 Task: Add Apple And Kale Quinoa Salad to the cart.
Action: Mouse moved to (13, 78)
Screenshot: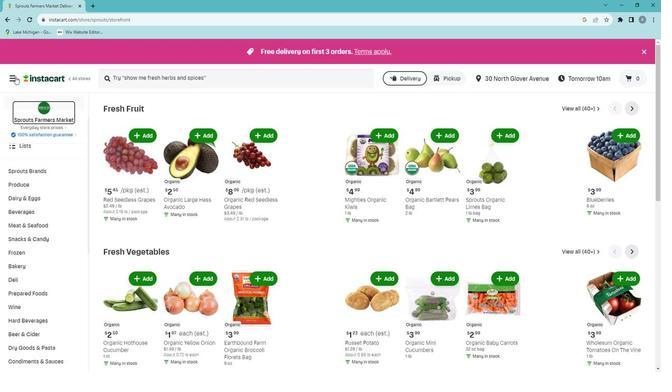 
Action: Mouse pressed left at (13, 78)
Screenshot: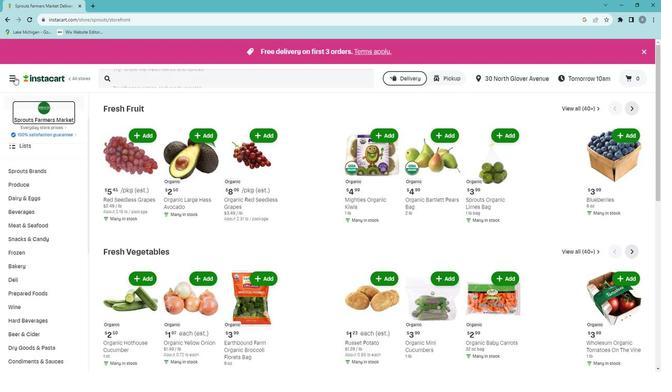 
Action: Mouse moved to (25, 194)
Screenshot: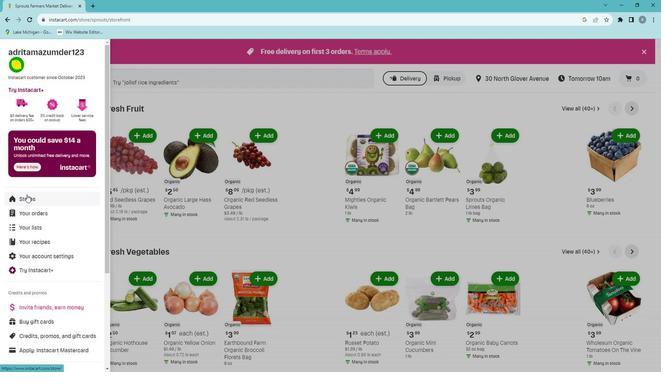 
Action: Mouse pressed left at (25, 194)
Screenshot: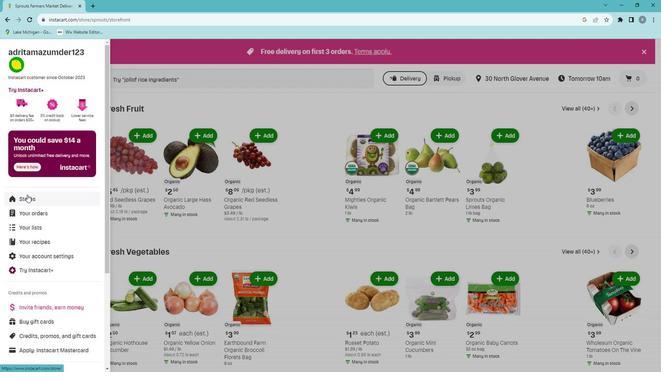
Action: Mouse moved to (153, 85)
Screenshot: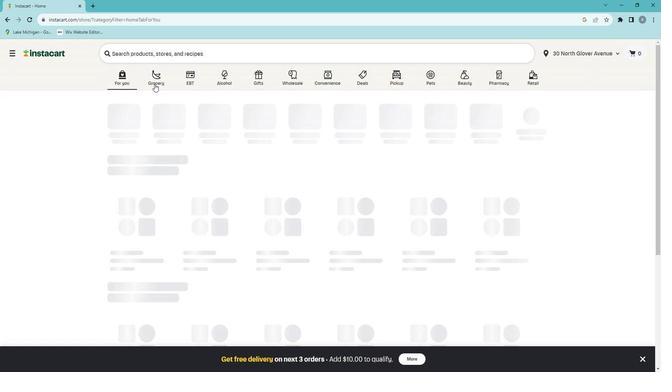
Action: Mouse pressed left at (153, 85)
Screenshot: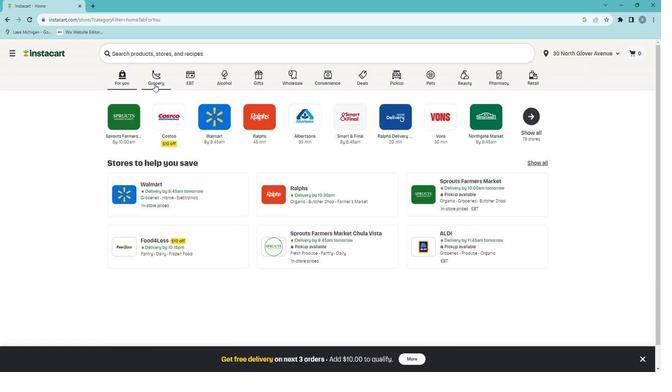 
Action: Mouse moved to (158, 205)
Screenshot: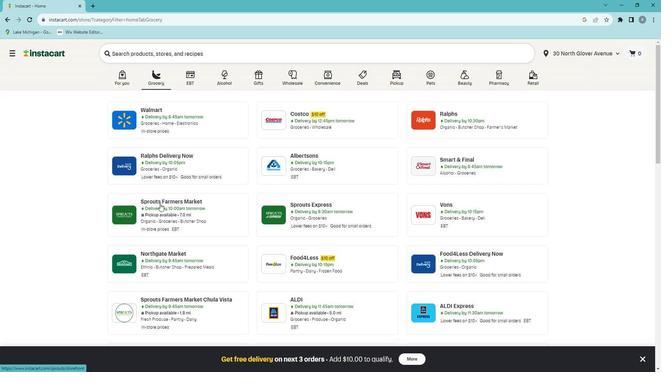 
Action: Mouse pressed left at (158, 205)
Screenshot: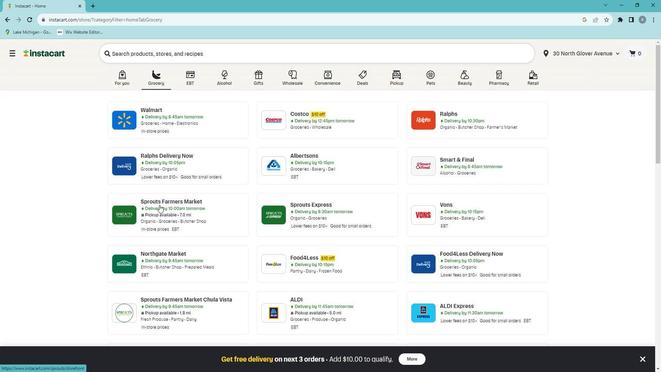 
Action: Mouse moved to (17, 331)
Screenshot: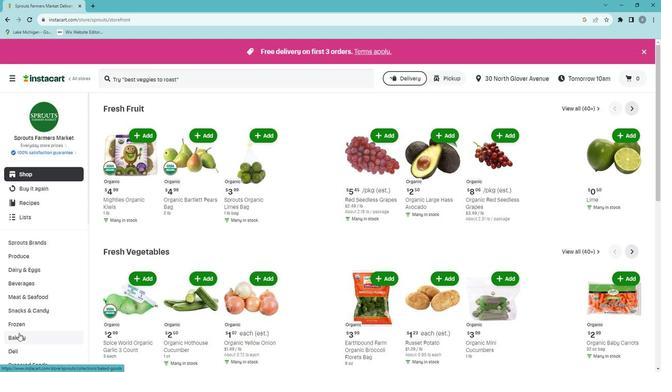 
Action: Mouse scrolled (17, 330) with delta (0, 0)
Screenshot: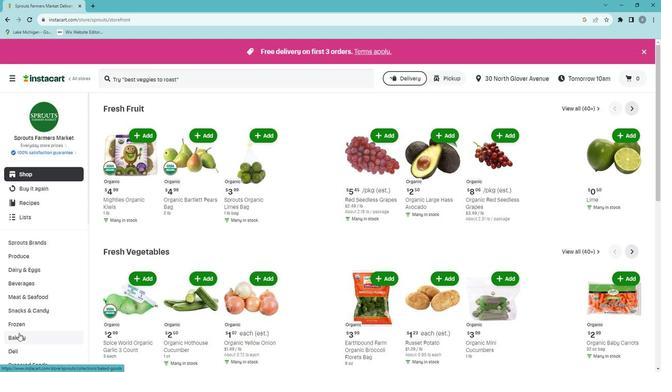 
Action: Mouse scrolled (17, 330) with delta (0, 0)
Screenshot: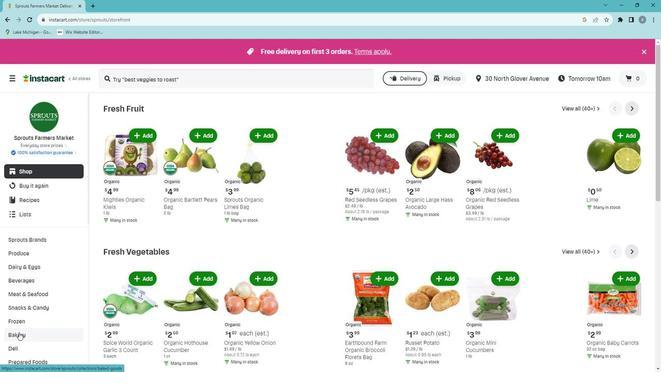 
Action: Mouse moved to (35, 296)
Screenshot: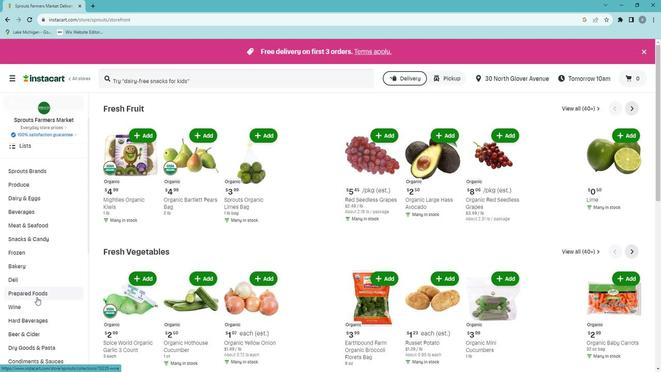 
Action: Mouse pressed left at (35, 296)
Screenshot: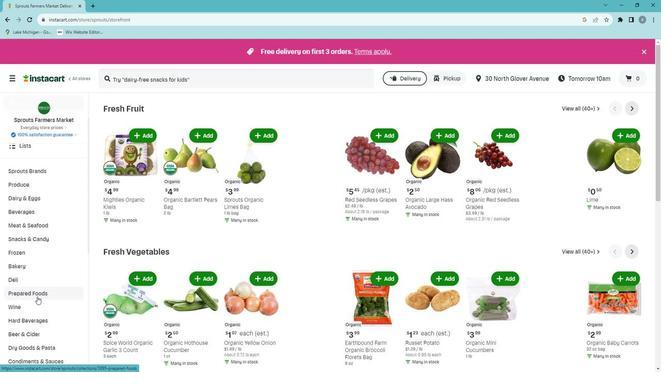 
Action: Mouse moved to (374, 126)
Screenshot: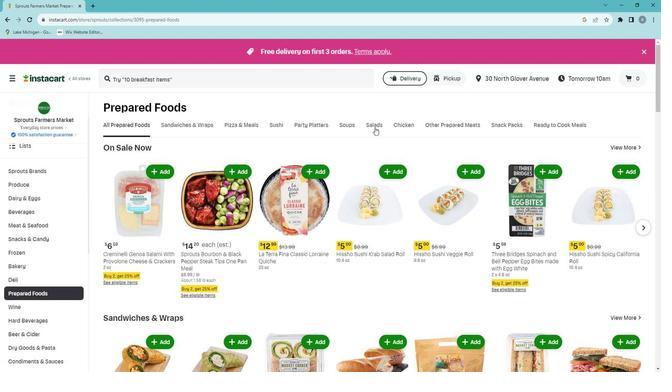 
Action: Mouse pressed left at (374, 126)
Screenshot: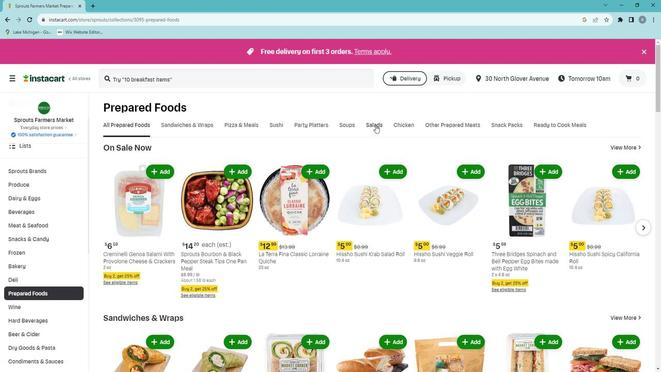 
Action: Mouse moved to (434, 160)
Screenshot: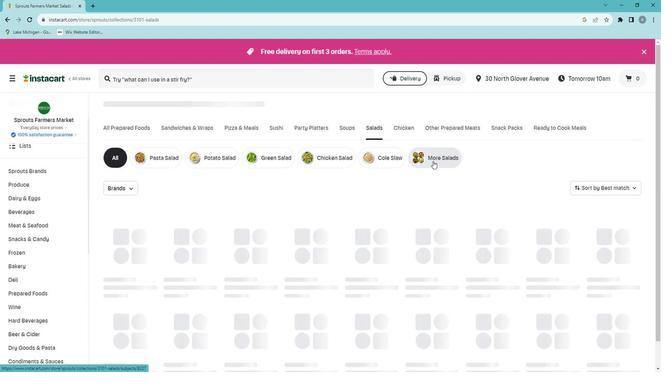 
Action: Mouse pressed left at (434, 160)
Screenshot: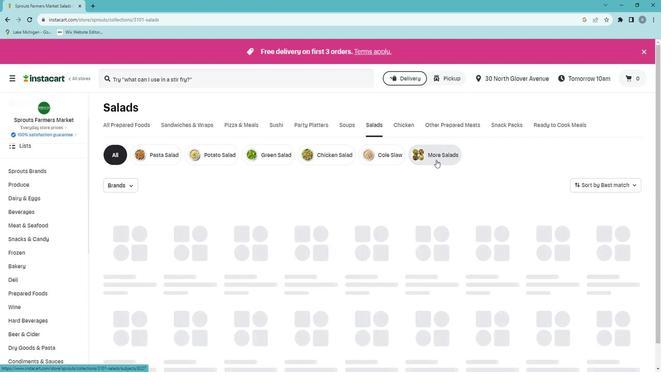
Action: Mouse moved to (444, 178)
Screenshot: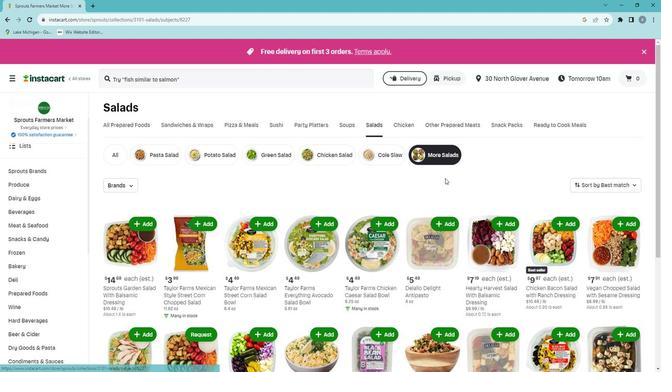 
Action: Mouse scrolled (444, 178) with delta (0, 0)
Screenshot: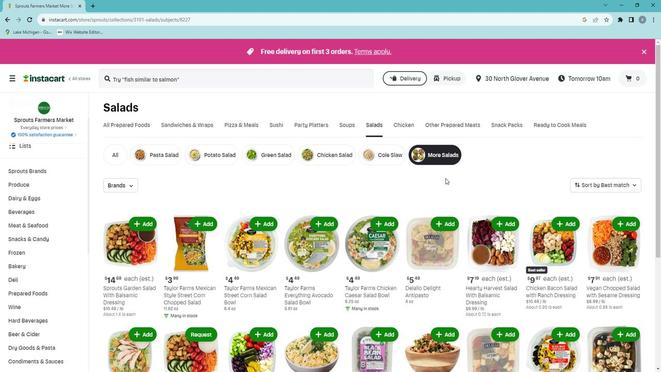 
Action: Mouse scrolled (444, 178) with delta (0, 0)
Screenshot: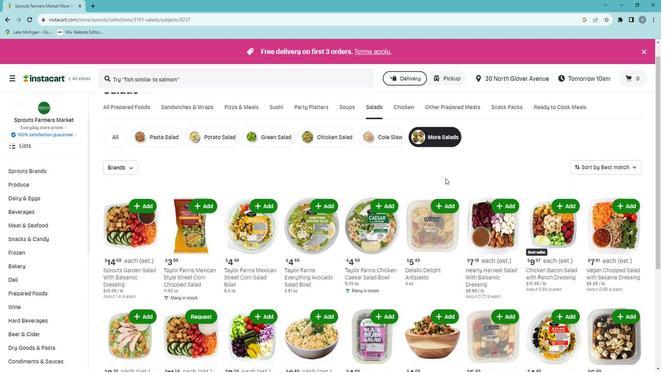 
Action: Mouse scrolled (444, 178) with delta (0, 0)
Screenshot: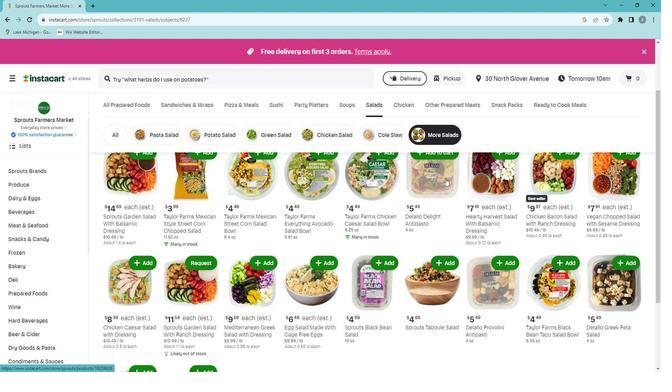 
Action: Mouse scrolled (444, 178) with delta (0, 0)
Screenshot: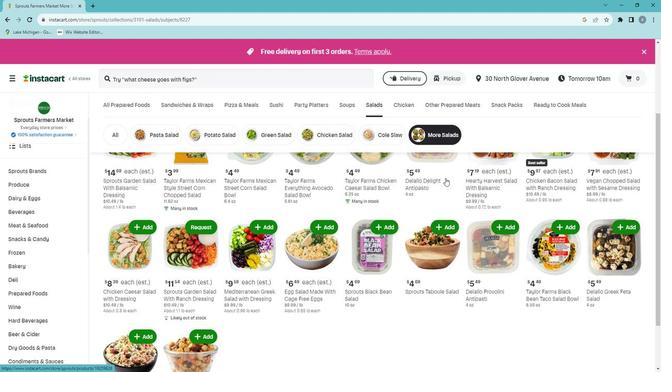
Action: Mouse scrolled (444, 178) with delta (0, 0)
Screenshot: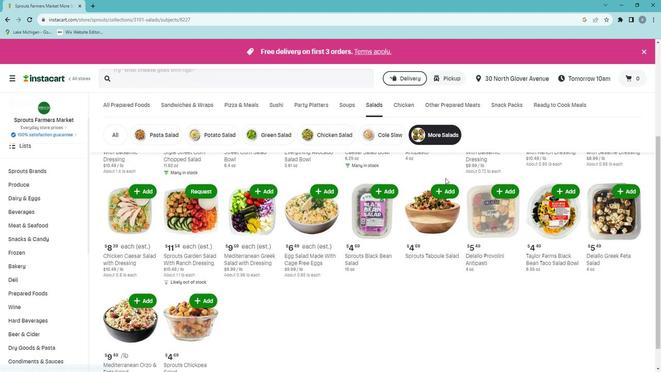 
Action: Mouse scrolled (444, 179) with delta (0, 0)
Screenshot: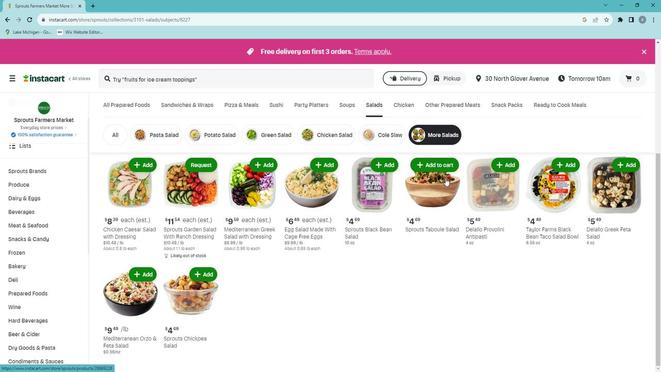 
Action: Mouse scrolled (444, 179) with delta (0, 0)
Screenshot: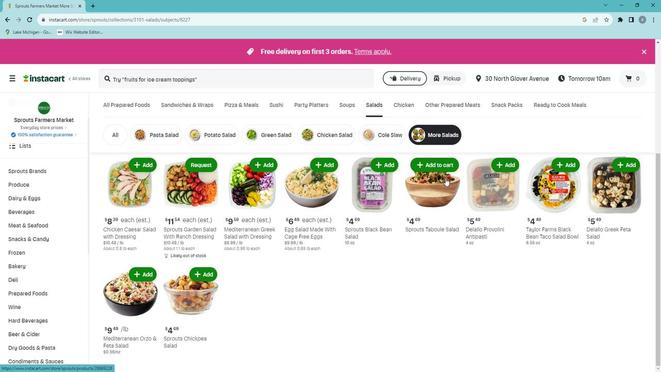 
Action: Mouse scrolled (444, 179) with delta (0, 0)
Screenshot: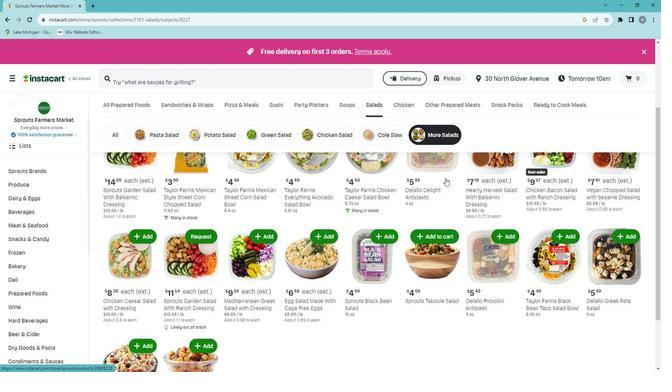 
Action: Mouse scrolled (444, 179) with delta (0, 0)
Screenshot: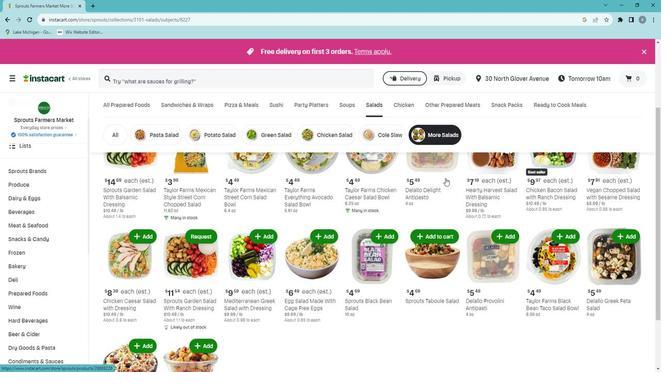 
Action: Mouse scrolled (444, 179) with delta (0, 0)
Screenshot: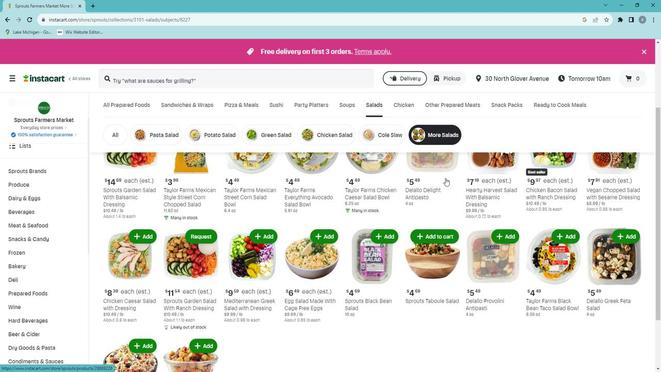 
Action: Mouse scrolled (444, 179) with delta (0, 0)
Screenshot: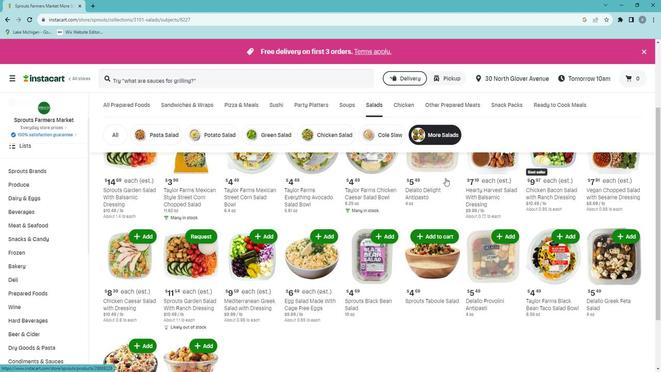 
Action: Mouse scrolled (444, 179) with delta (0, 0)
Screenshot: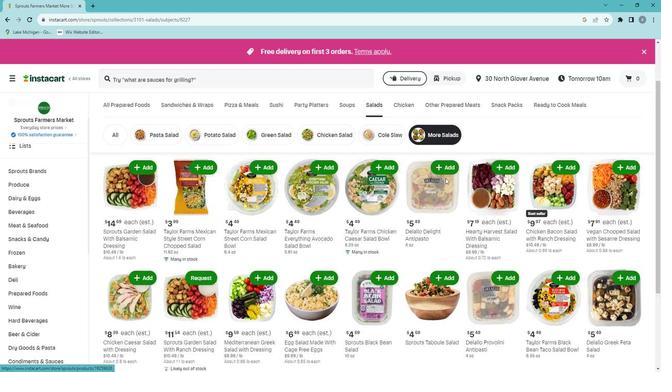 
Action: Mouse moved to (153, 84)
Screenshot: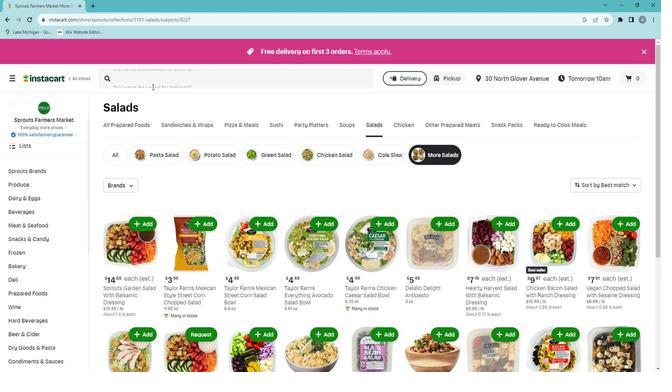 
Action: Mouse pressed left at (153, 84)
Screenshot: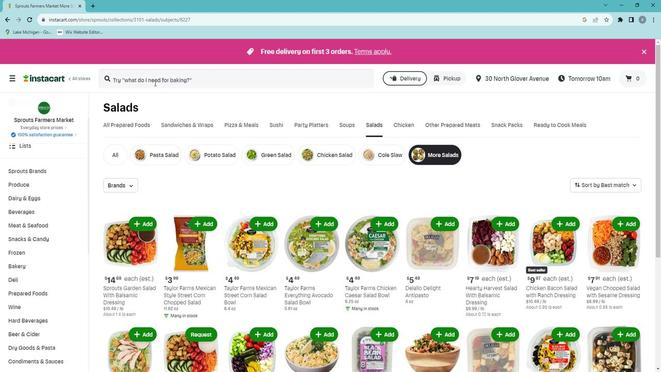 
Action: Mouse moved to (154, 82)
Screenshot: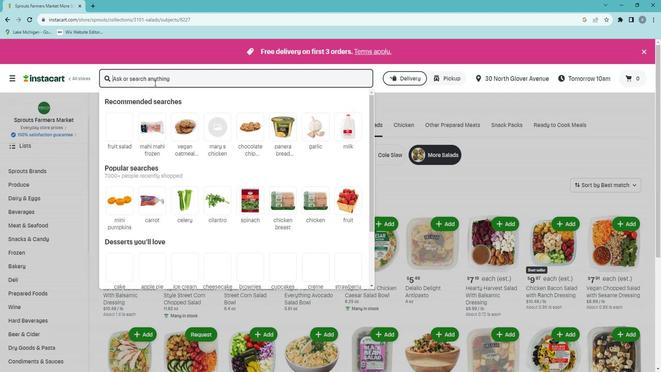 
Action: Key pressed <Key.shift>Apple<Key.space>and<Key.space>kalr<Key.backspace>e<Key.space><Key.shift>Quinoa<Key.space>salad<Key.enter>
Screenshot: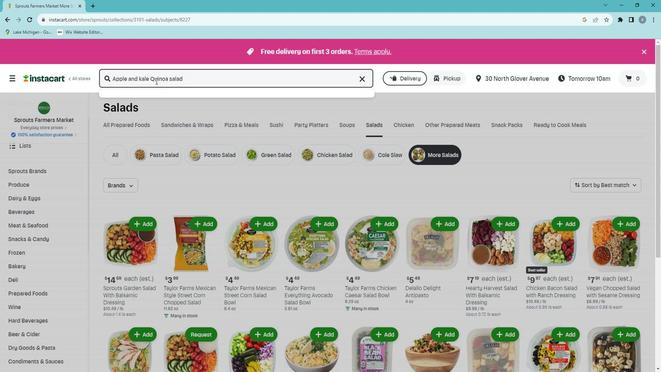 
Action: Mouse moved to (501, 155)
Screenshot: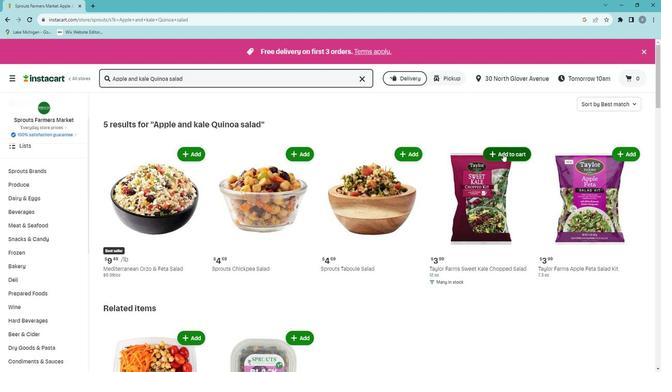 
Action: Mouse scrolled (501, 154) with delta (0, 0)
Screenshot: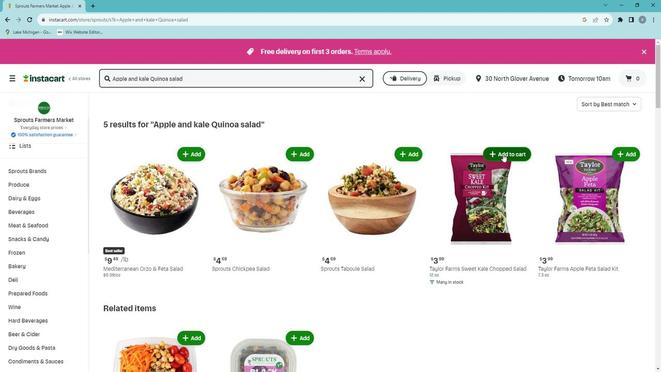 
Action: Mouse moved to (501, 155)
Screenshot: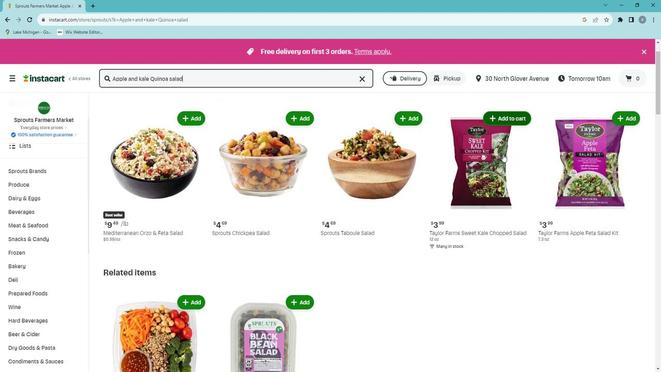 
Action: Mouse scrolled (501, 155) with delta (0, 0)
Screenshot: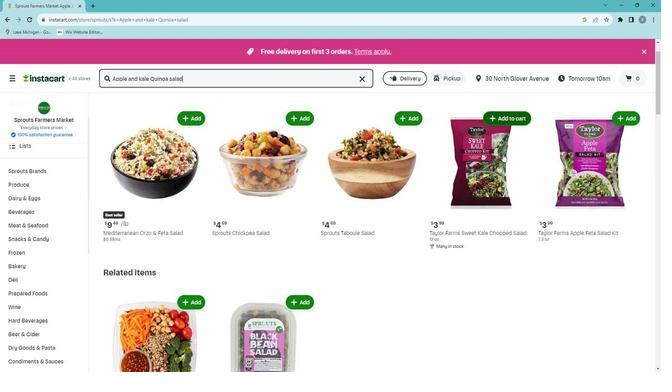 
Action: Mouse moved to (481, 153)
Screenshot: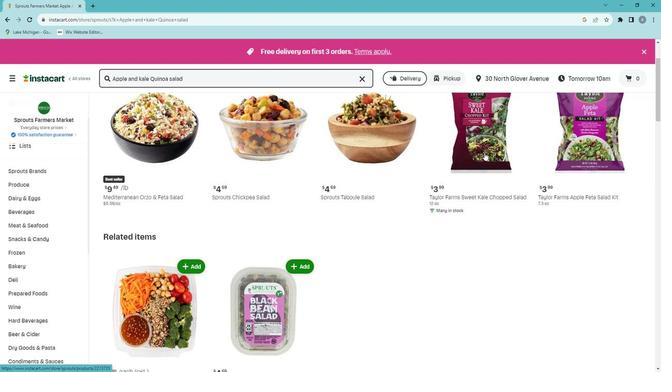 
Action: Mouse scrolled (481, 153) with delta (0, 0)
Screenshot: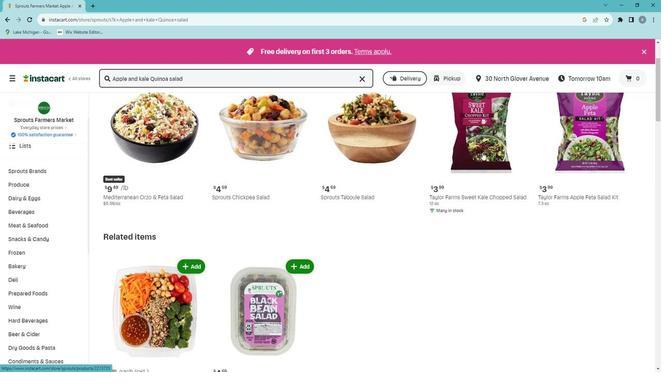 
Action: Mouse scrolled (481, 153) with delta (0, 0)
Screenshot: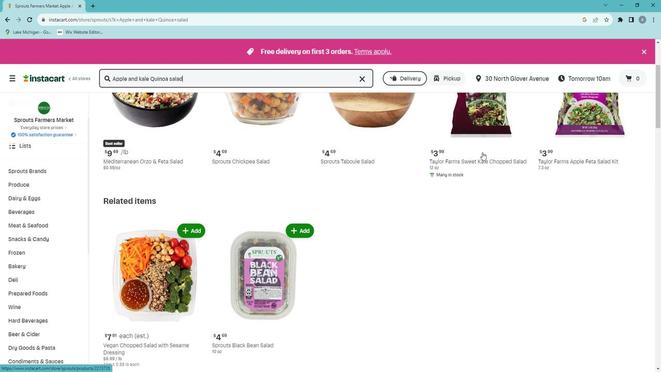 
Action: Mouse scrolled (481, 153) with delta (0, 0)
Screenshot: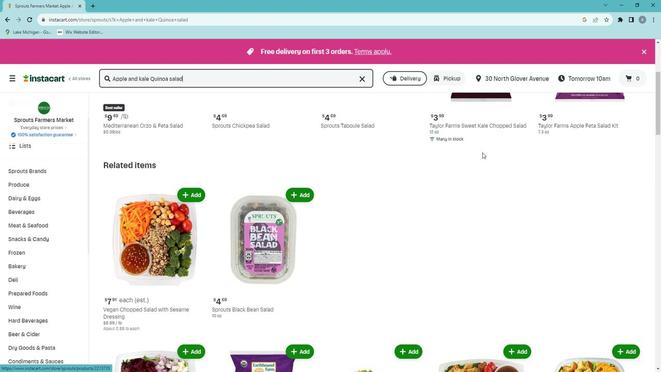 
Action: Mouse scrolled (481, 153) with delta (0, 0)
Screenshot: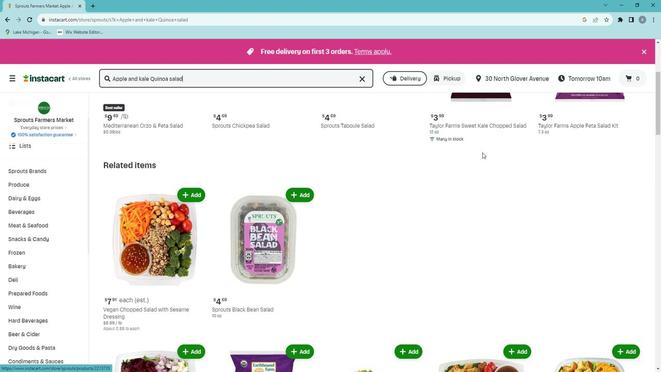 
Action: Mouse scrolled (481, 153) with delta (0, 0)
Screenshot: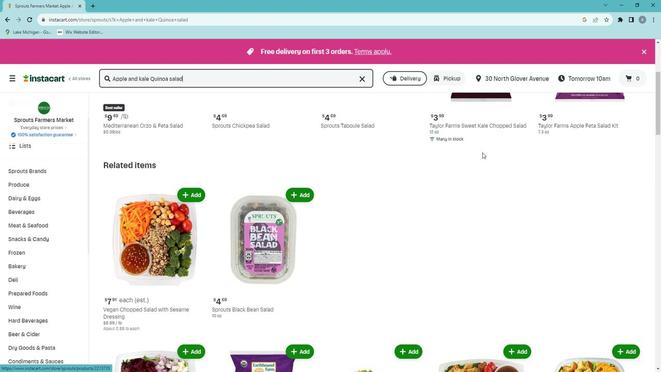 
Action: Mouse scrolled (481, 153) with delta (0, 0)
Screenshot: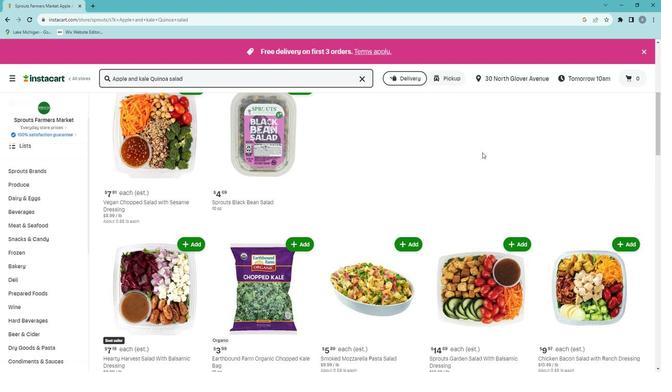 
Action: Mouse scrolled (481, 153) with delta (0, 0)
Screenshot: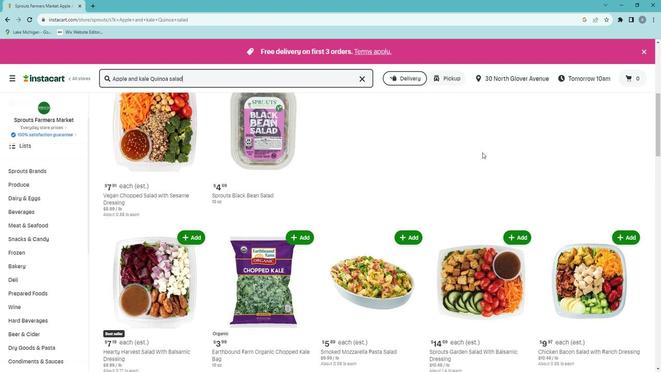 
Action: Mouse scrolled (481, 153) with delta (0, 0)
Screenshot: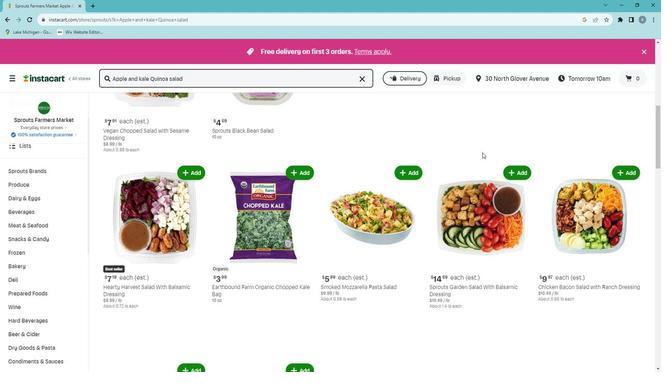 
Action: Mouse scrolled (481, 153) with delta (0, 0)
Screenshot: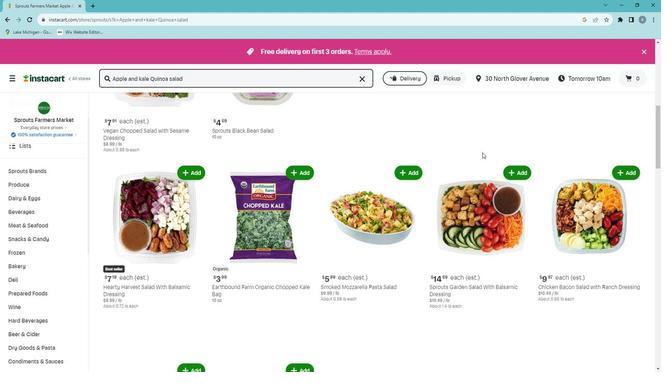 
Action: Mouse scrolled (481, 153) with delta (0, 0)
Screenshot: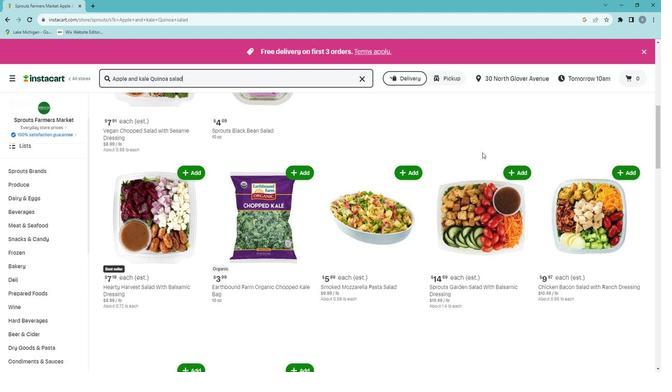 
Action: Mouse moved to (478, 153)
Screenshot: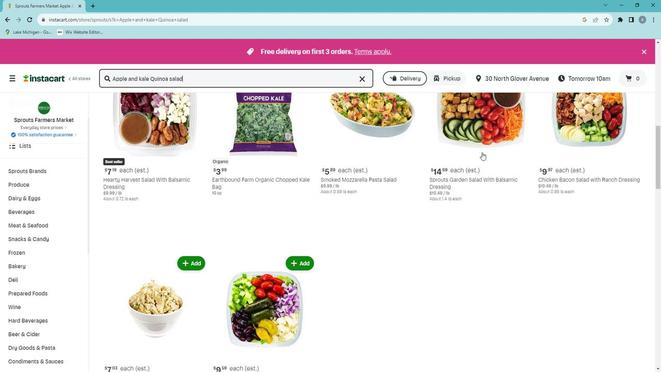 
Action: Mouse scrolled (478, 153) with delta (0, 0)
Screenshot: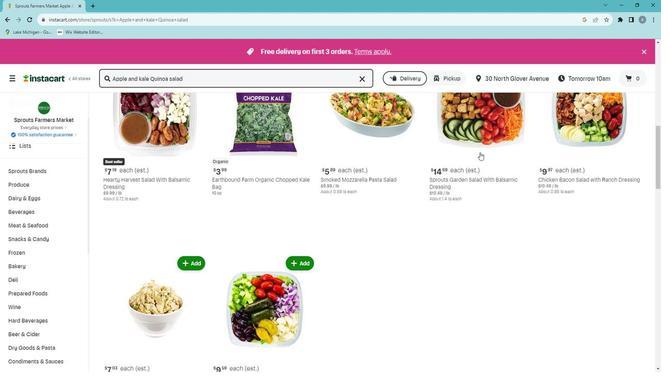 
Action: Mouse scrolled (478, 153) with delta (0, 0)
Screenshot: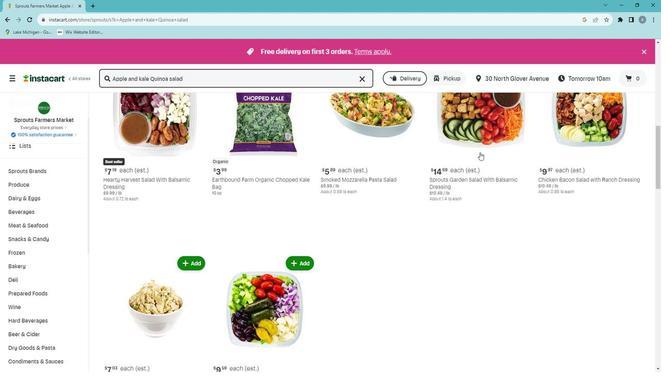 
Action: Mouse scrolled (478, 153) with delta (0, 0)
Screenshot: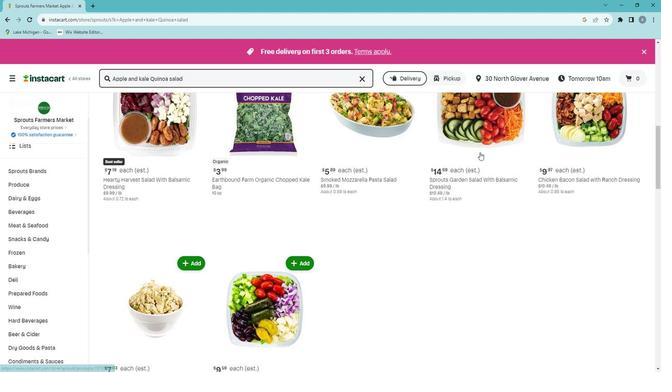 
Action: Mouse scrolled (478, 153) with delta (0, 0)
Screenshot: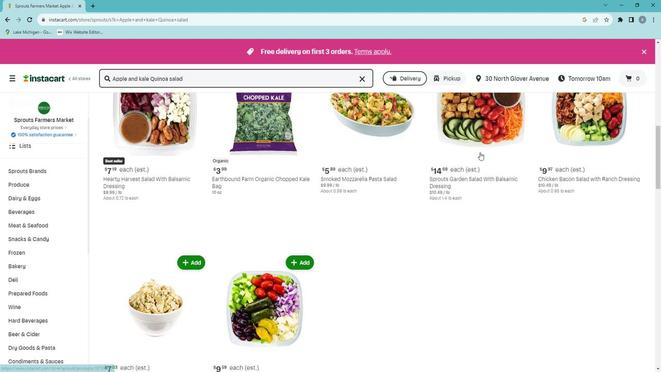 
Action: Mouse moved to (474, 153)
Screenshot: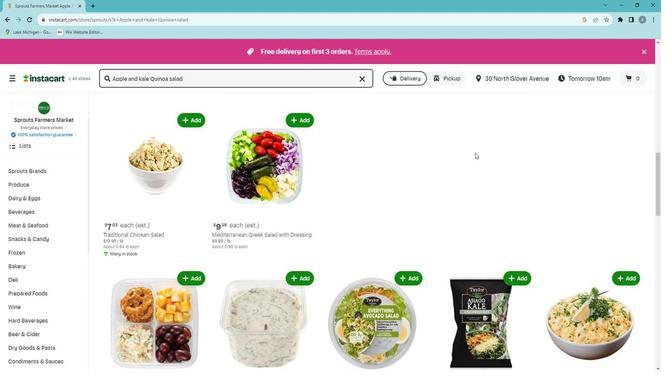 
Action: Mouse scrolled (474, 153) with delta (0, 0)
Screenshot: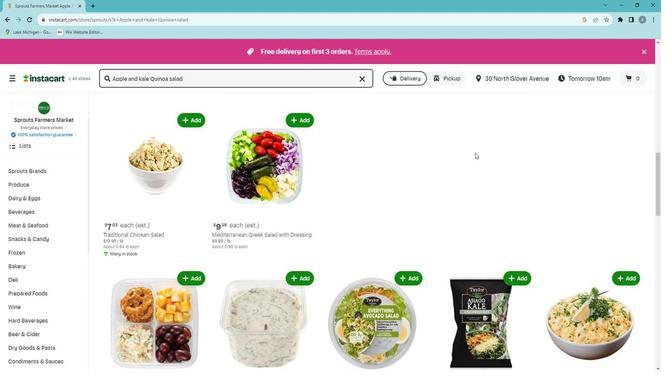 
Action: Mouse scrolled (474, 153) with delta (0, 0)
Screenshot: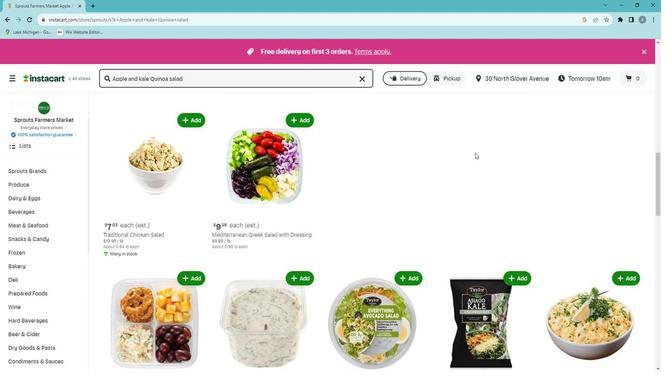 
Action: Mouse scrolled (474, 153) with delta (0, 0)
Screenshot: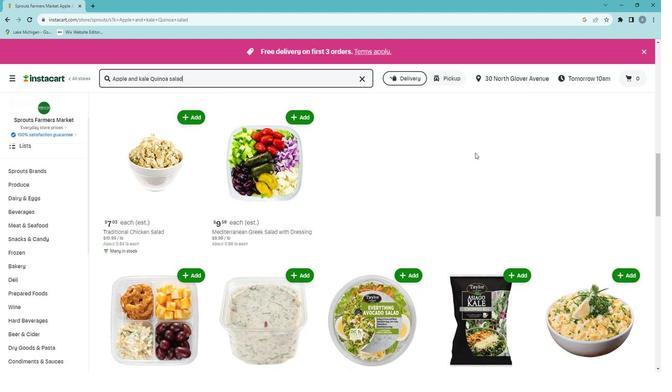 
Action: Mouse moved to (472, 154)
Screenshot: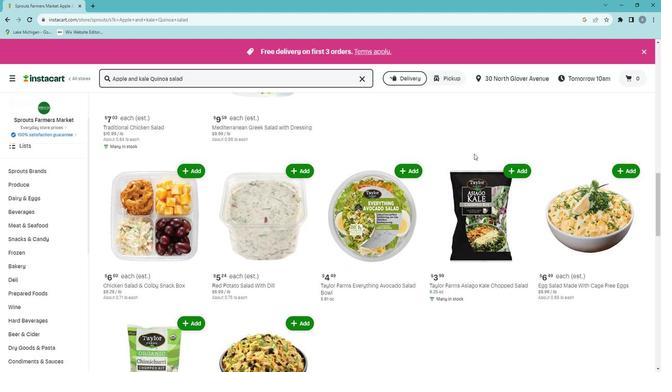
Action: Mouse scrolled (472, 154) with delta (0, 0)
Screenshot: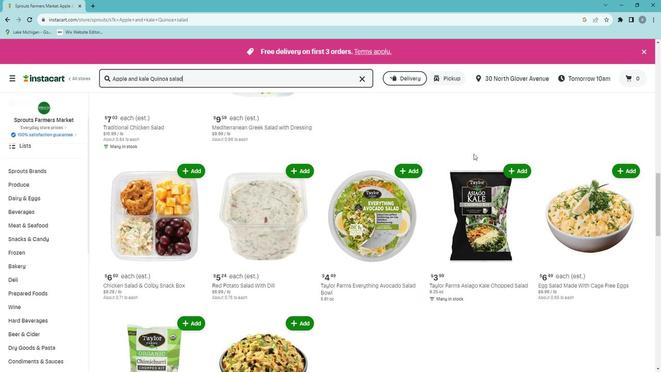 
Action: Mouse scrolled (472, 154) with delta (0, 0)
Screenshot: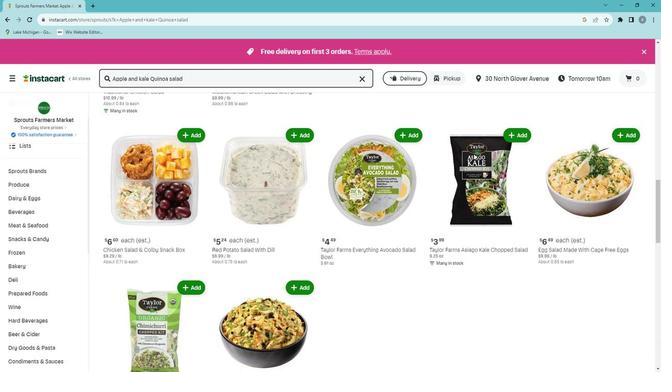 
Action: Mouse scrolled (472, 154) with delta (0, 0)
Screenshot: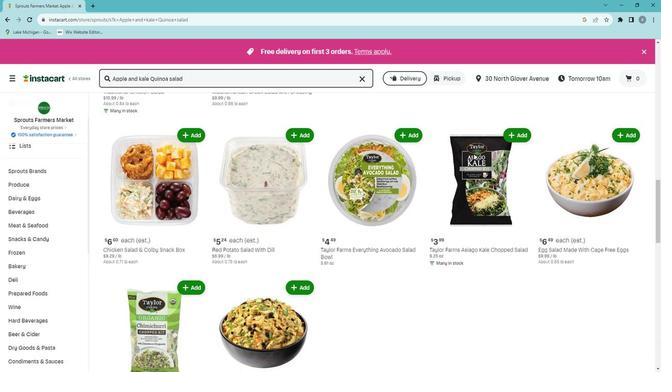 
Action: Mouse scrolled (472, 154) with delta (0, 0)
Screenshot: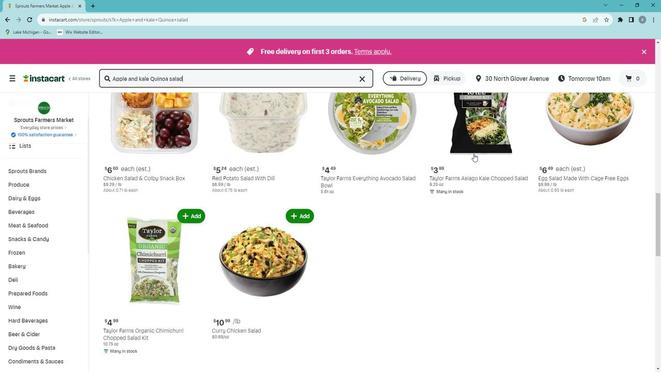 
Action: Mouse scrolled (472, 154) with delta (0, 0)
Screenshot: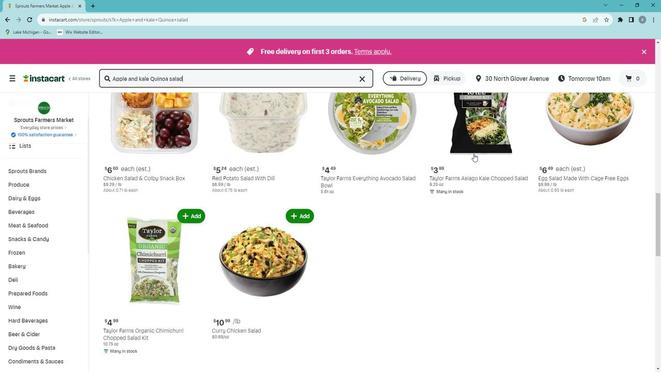
Action: Mouse scrolled (472, 154) with delta (0, 0)
Screenshot: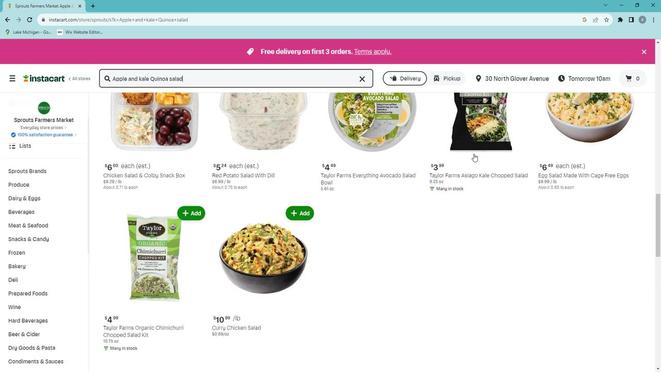 
Action: Mouse scrolled (472, 154) with delta (0, 0)
Screenshot: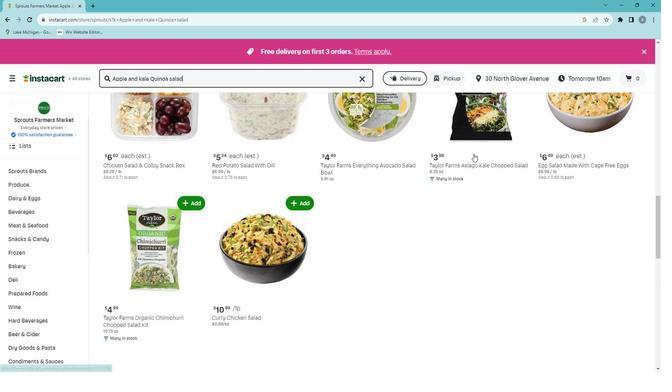 
Action: Mouse scrolled (472, 154) with delta (0, 0)
Screenshot: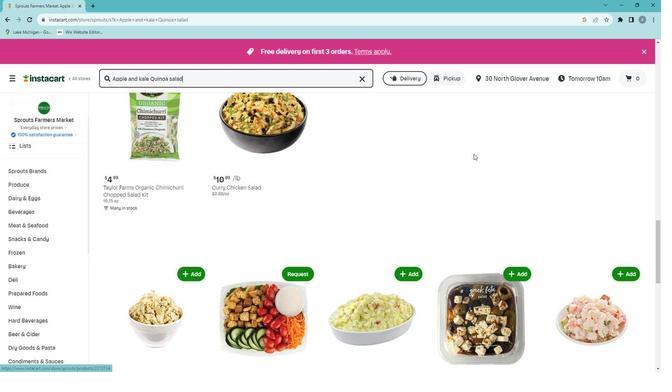 
Action: Mouse scrolled (472, 154) with delta (0, 0)
Screenshot: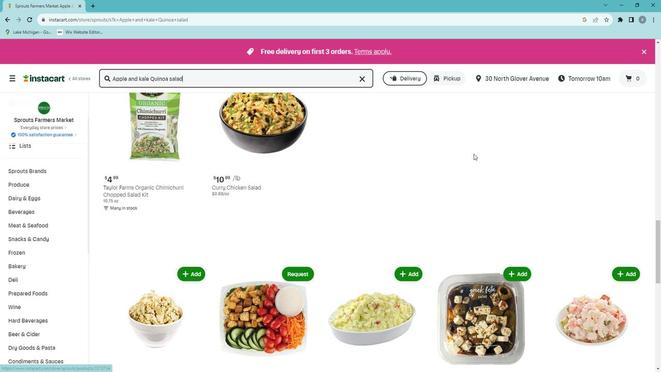 
Action: Mouse scrolled (472, 154) with delta (0, 0)
Screenshot: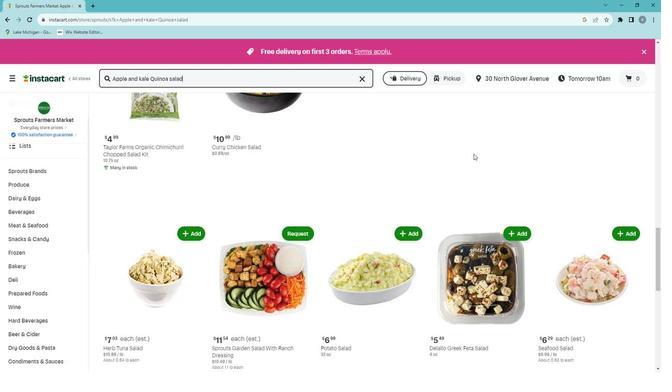 
Action: Mouse moved to (469, 155)
Screenshot: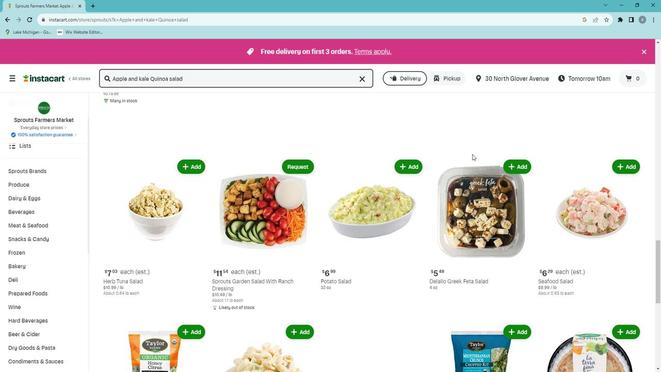 
Action: Mouse scrolled (469, 155) with delta (0, 0)
Screenshot: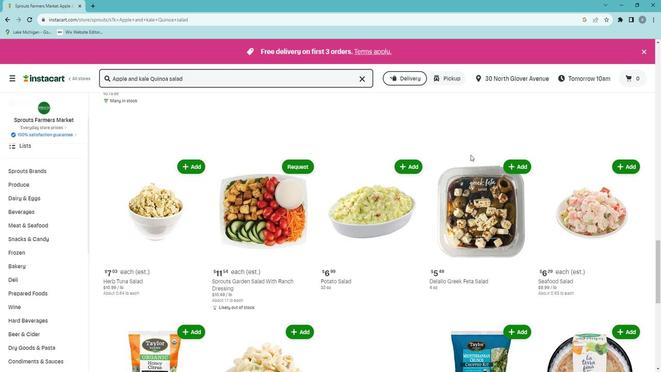 
Action: Mouse scrolled (469, 155) with delta (0, 0)
Screenshot: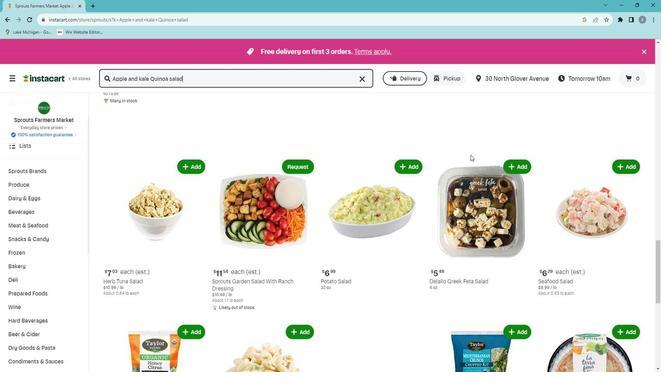 
Action: Mouse scrolled (469, 155) with delta (0, 0)
Screenshot: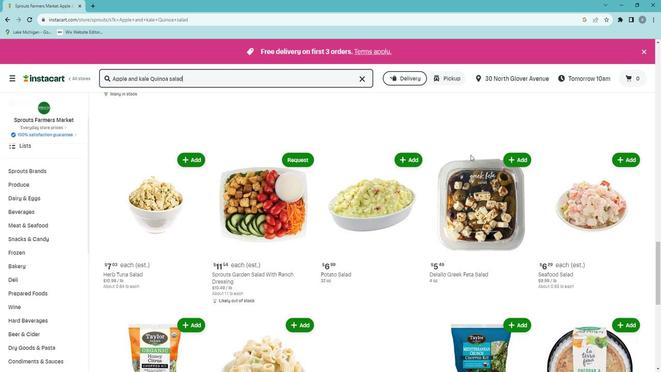 
Action: Mouse scrolled (469, 155) with delta (0, 0)
Screenshot: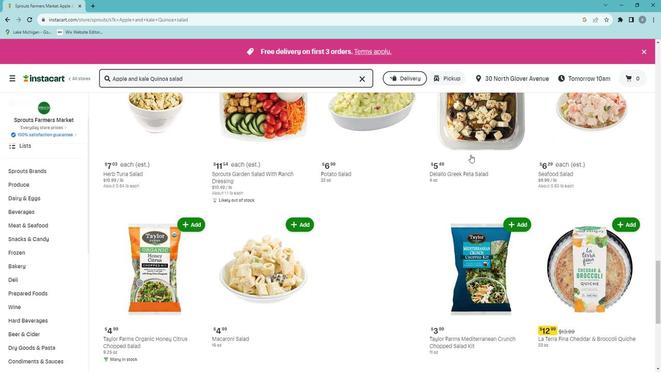 
Action: Mouse scrolled (469, 155) with delta (0, 0)
Screenshot: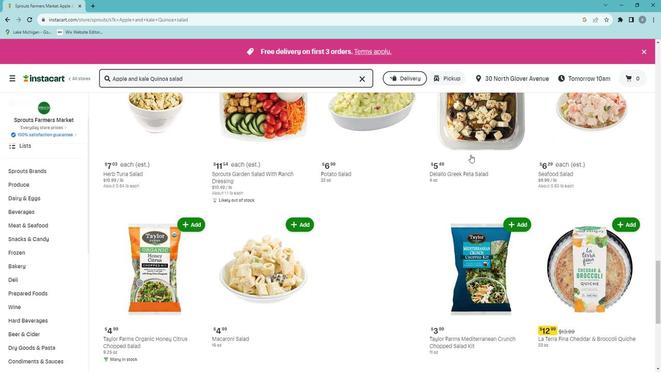 
Action: Mouse scrolled (469, 155) with delta (0, 0)
Screenshot: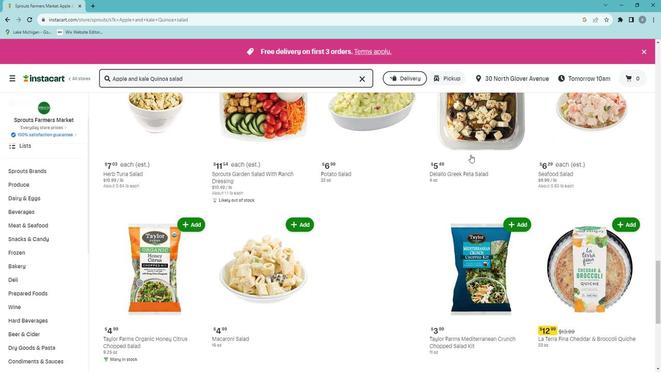 
Action: Mouse scrolled (469, 155) with delta (0, 0)
Screenshot: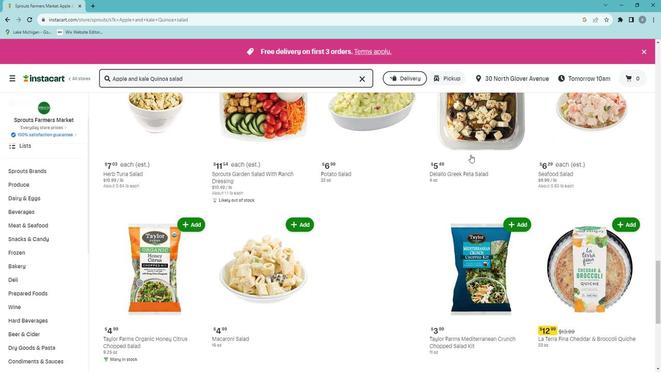 
Action: Mouse scrolled (469, 155) with delta (0, 0)
Screenshot: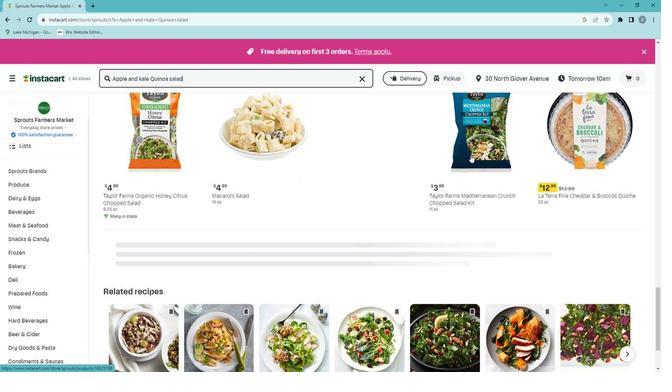 
Action: Mouse scrolled (469, 155) with delta (0, 0)
Screenshot: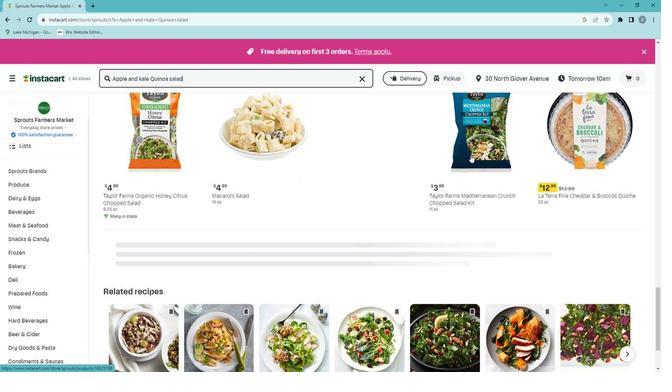 
Action: Mouse scrolled (469, 155) with delta (0, 0)
Screenshot: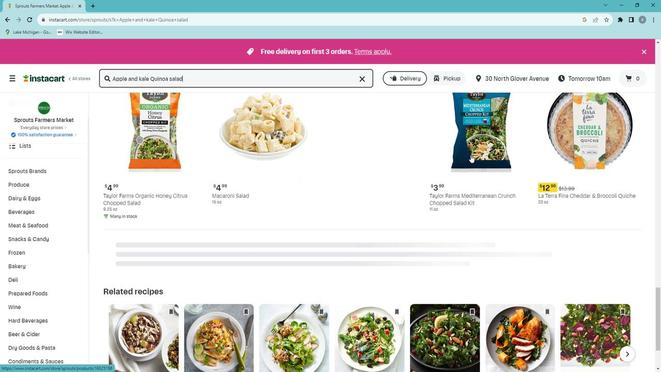 
Action: Mouse scrolled (469, 155) with delta (0, 0)
Screenshot: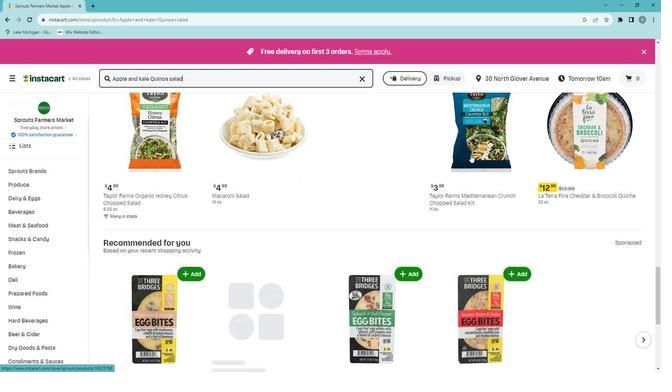 
Action: Mouse scrolled (469, 155) with delta (0, 0)
Screenshot: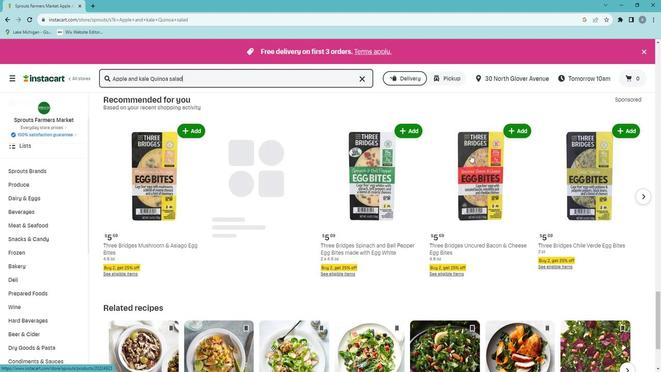 
Action: Mouse scrolled (469, 155) with delta (0, 0)
Screenshot: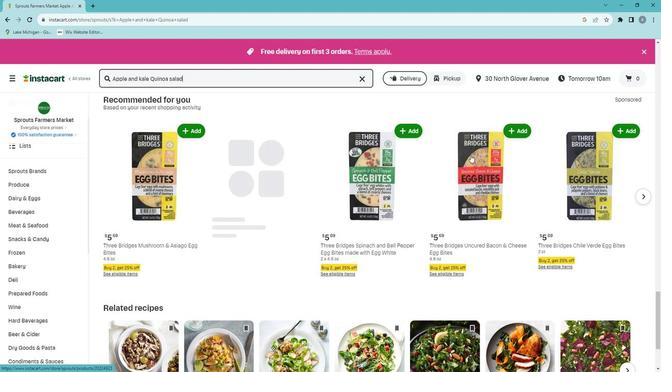 
Action: Mouse scrolled (469, 155) with delta (0, 0)
Screenshot: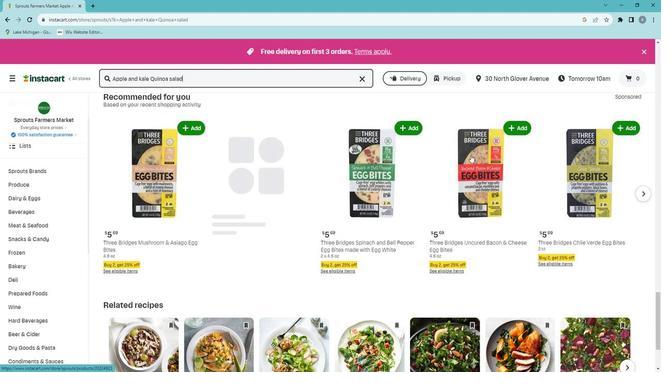 
Action: Mouse scrolled (469, 155) with delta (0, 0)
Screenshot: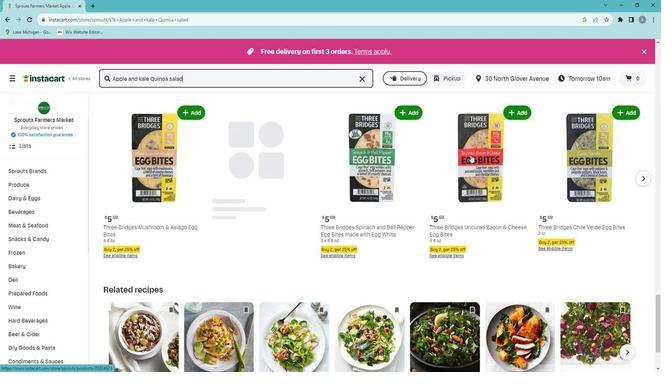 
Action: Mouse scrolled (469, 155) with delta (0, 0)
Screenshot: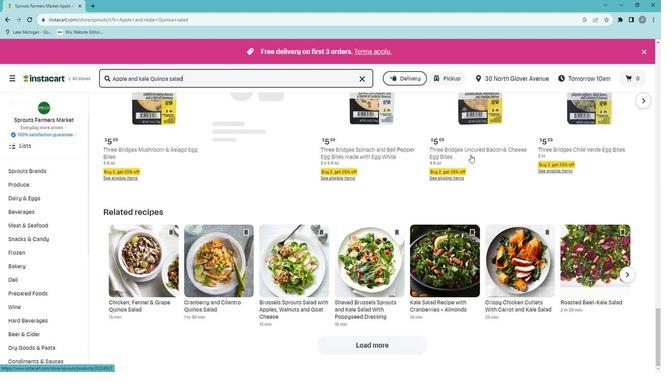 
Action: Mouse scrolled (469, 155) with delta (0, 0)
Screenshot: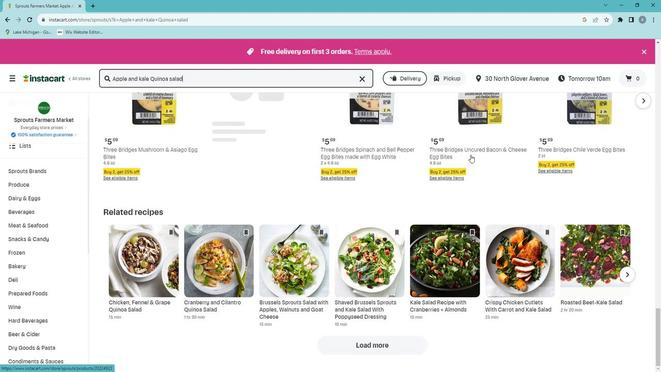 
Action: Mouse moved to (467, 152)
Screenshot: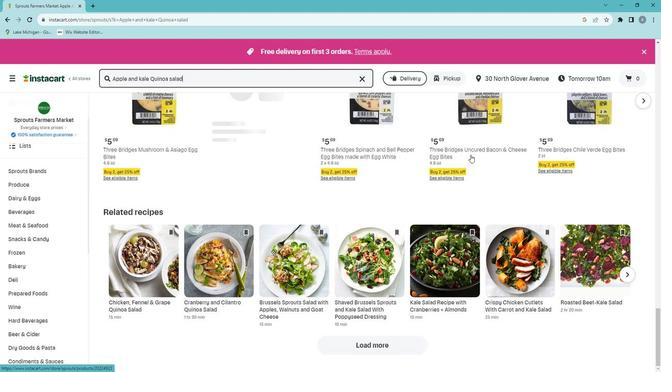 
